 Task: Invite Team Member Softage.1@softage.net to Workspace Email Marketing Software. Invite Team Member Softage.2@softage.net to Workspace Email Marketing Software. Invite Team Member Softage.3@softage.net to Workspace Email Marketing Software. Invite Team Member Softage.4@softage.net to Workspace Email Marketing Software
Action: Mouse moved to (403, 223)
Screenshot: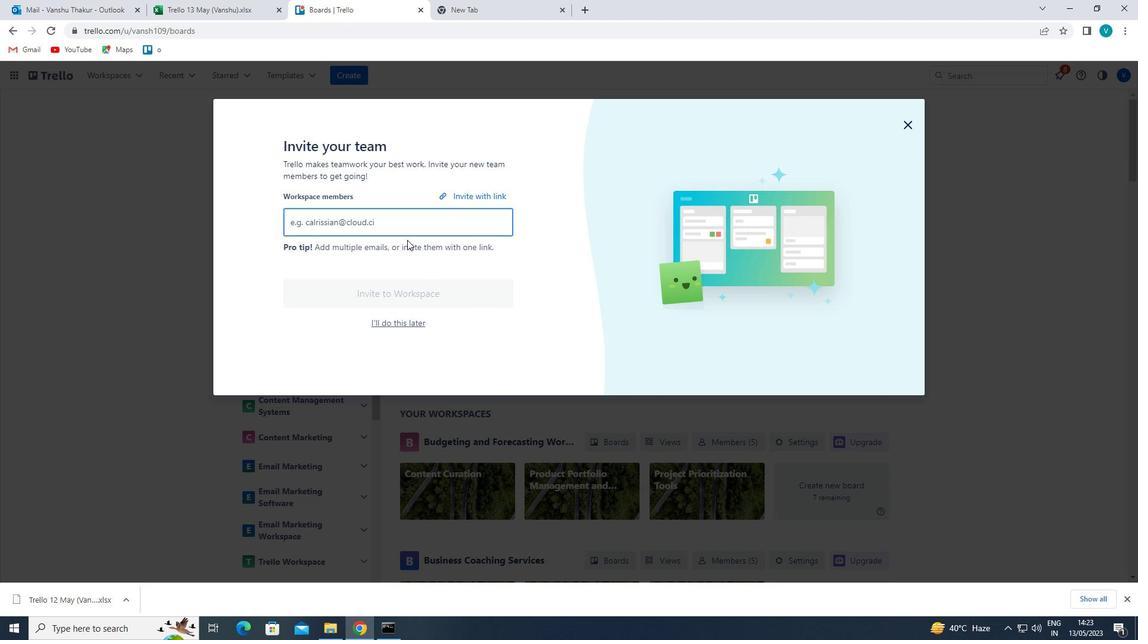 
Action: Mouse pressed left at (403, 223)
Screenshot: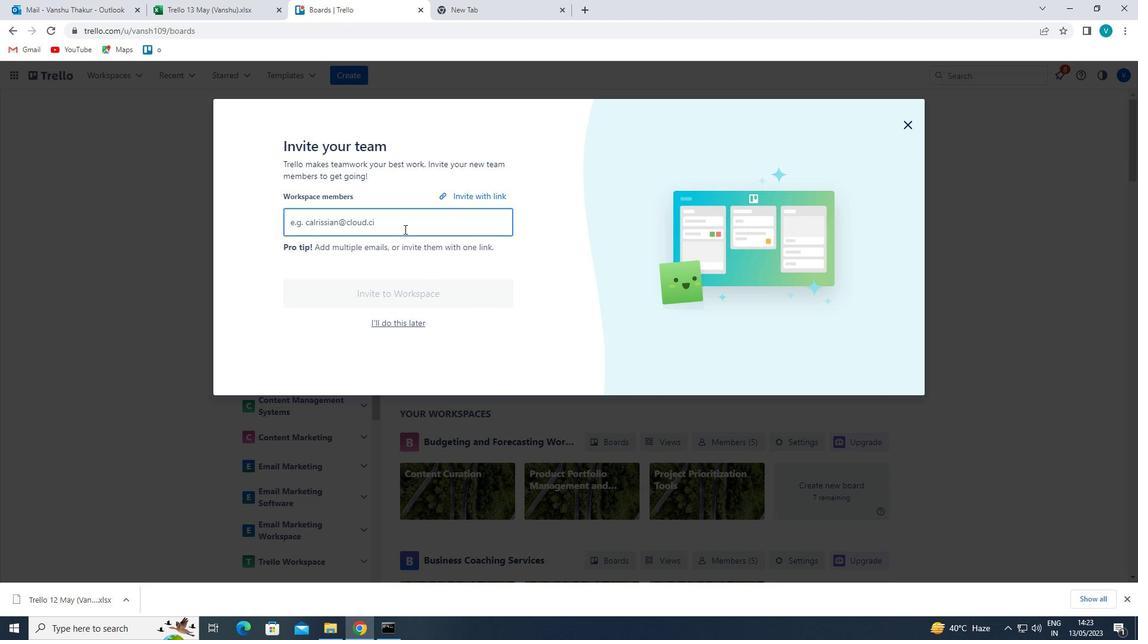 
Action: Key pressed <Key.shift>SOFTAGE.1<Key.shift>@SOFTAGE.NET<Key.enter><Key.shift>SOFTAGE.2<Key.shift>@SOFTAGE.NET<Key.enter><Key.shift>SOFTAGE.2<Key.backspace>3<Key.shift>@SOFTAGE.NET<Key.enter><Key.shift>SOFTAGE.4<Key.shift>@SOFTAGE.NET<Key.enter>
Screenshot: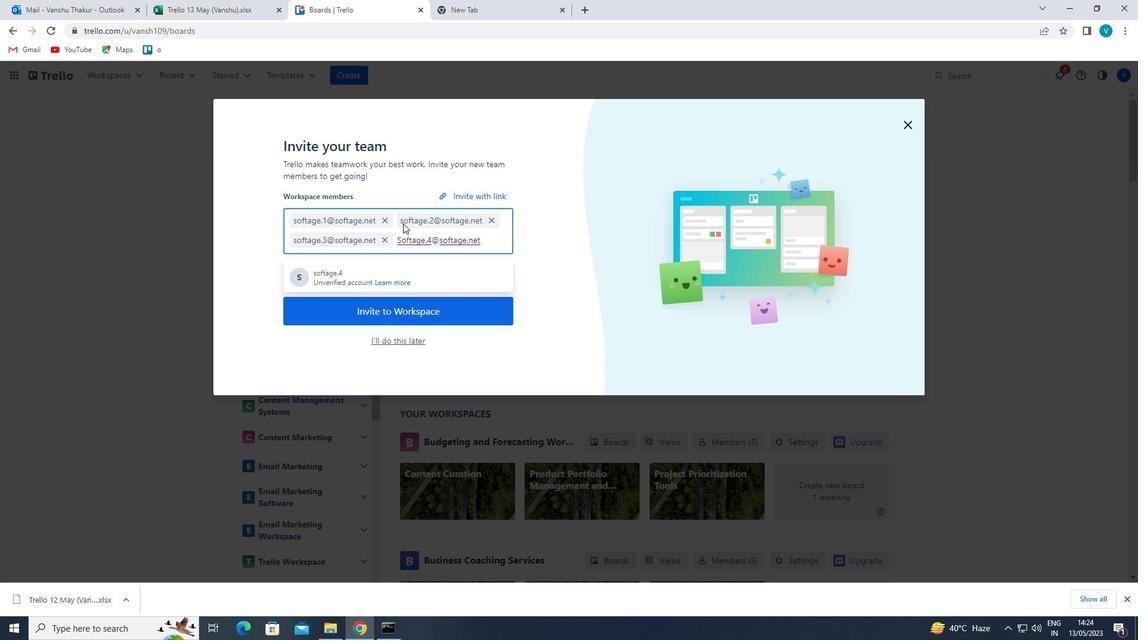 
Action: Mouse moved to (418, 323)
Screenshot: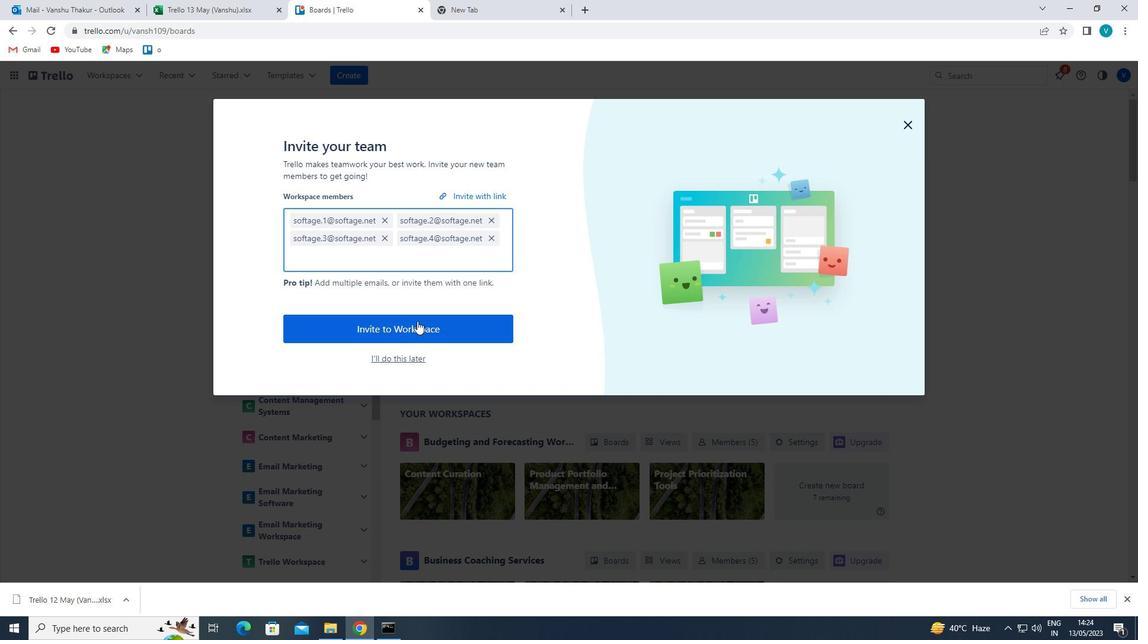 
Action: Mouse pressed left at (418, 323)
Screenshot: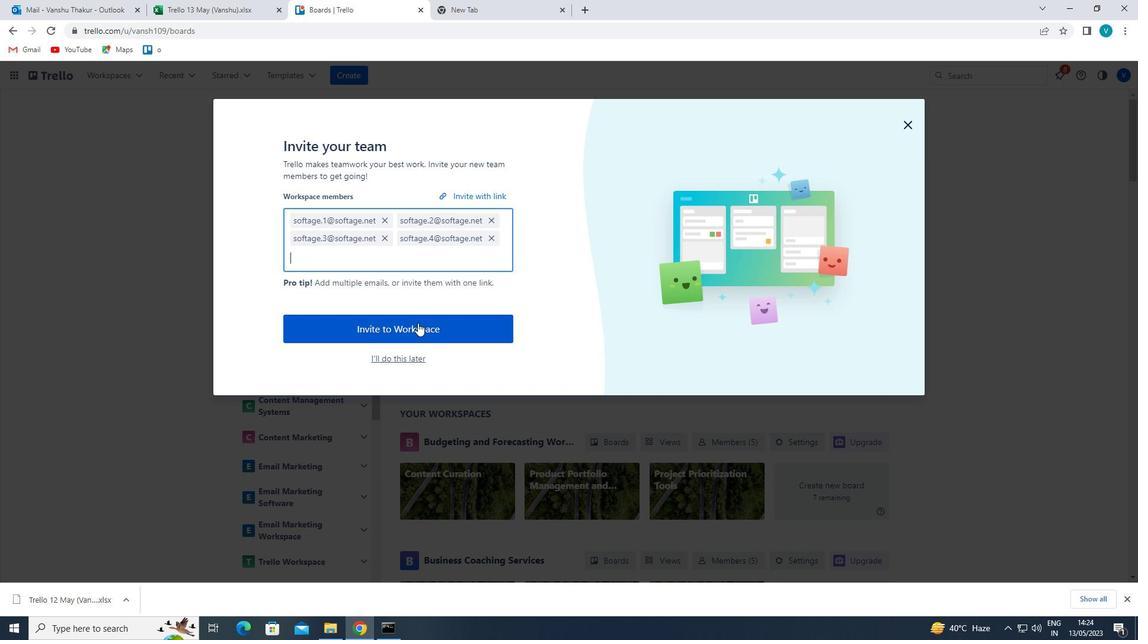 
